 Task: Add a condition where "Status category Less than Closed" in pending tickets.
Action: Mouse moved to (143, 500)
Screenshot: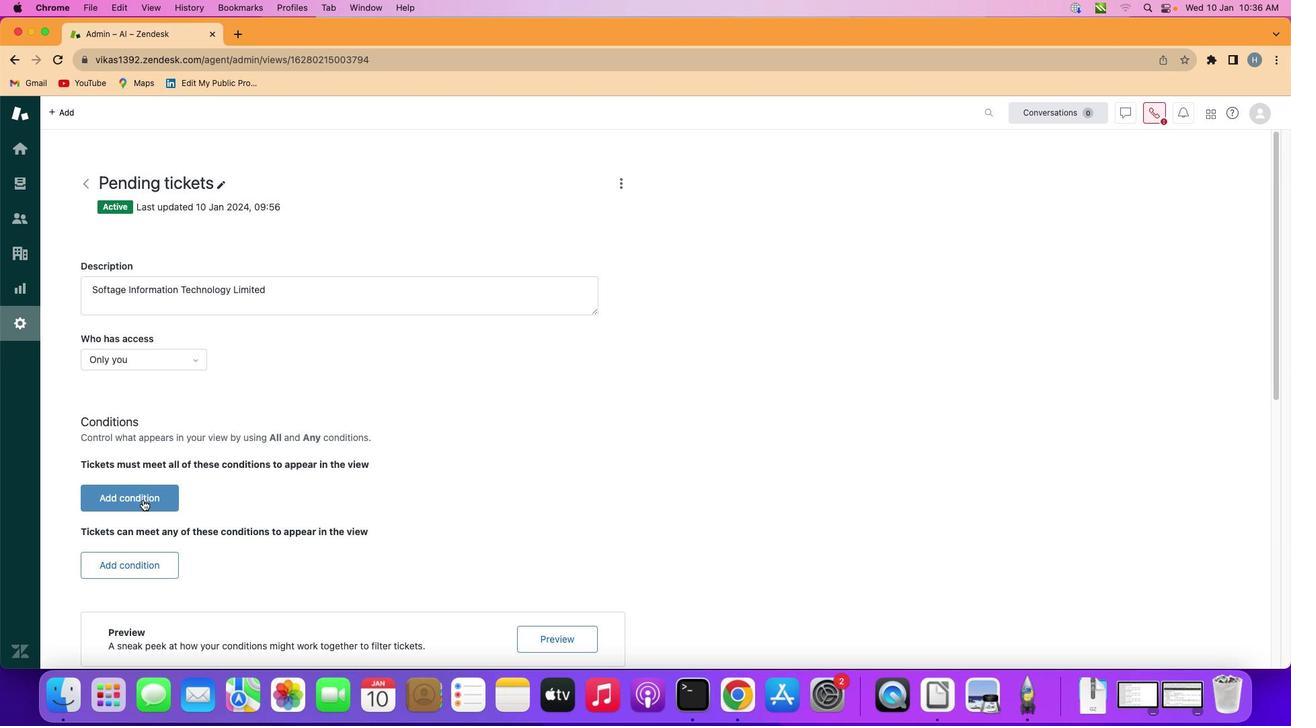 
Action: Mouse pressed left at (143, 500)
Screenshot: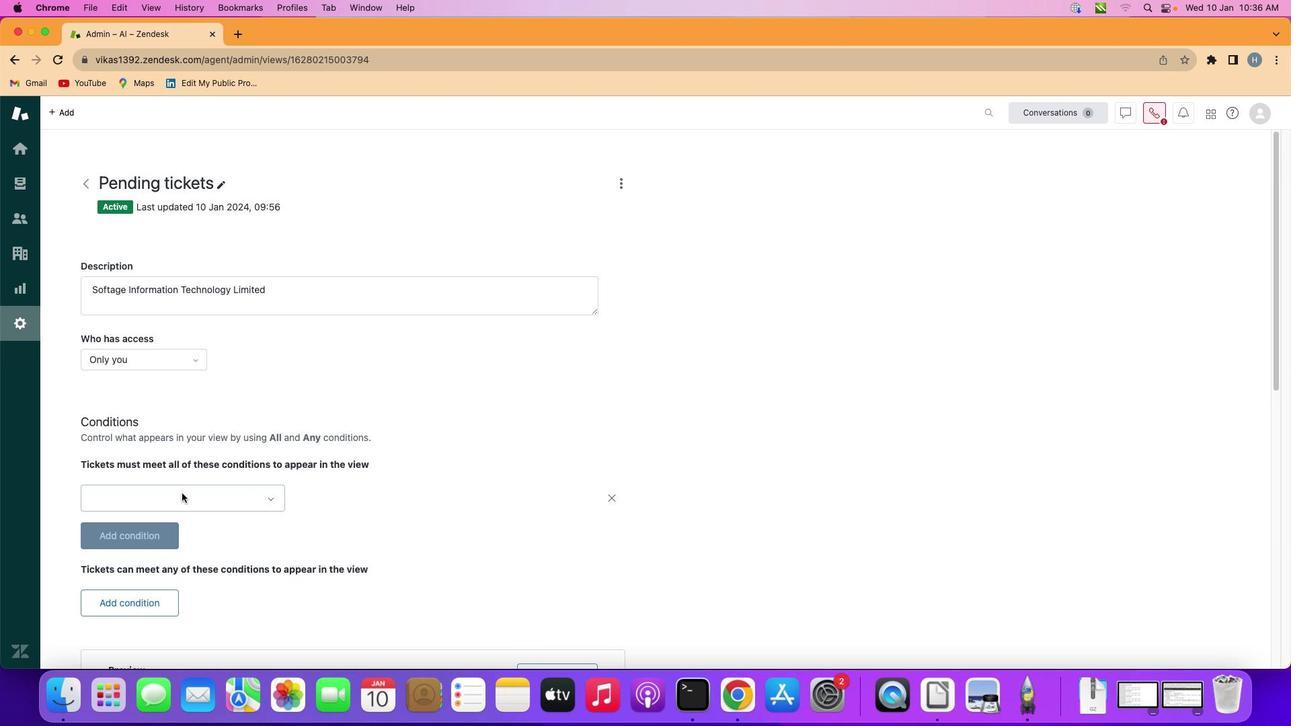 
Action: Mouse moved to (201, 490)
Screenshot: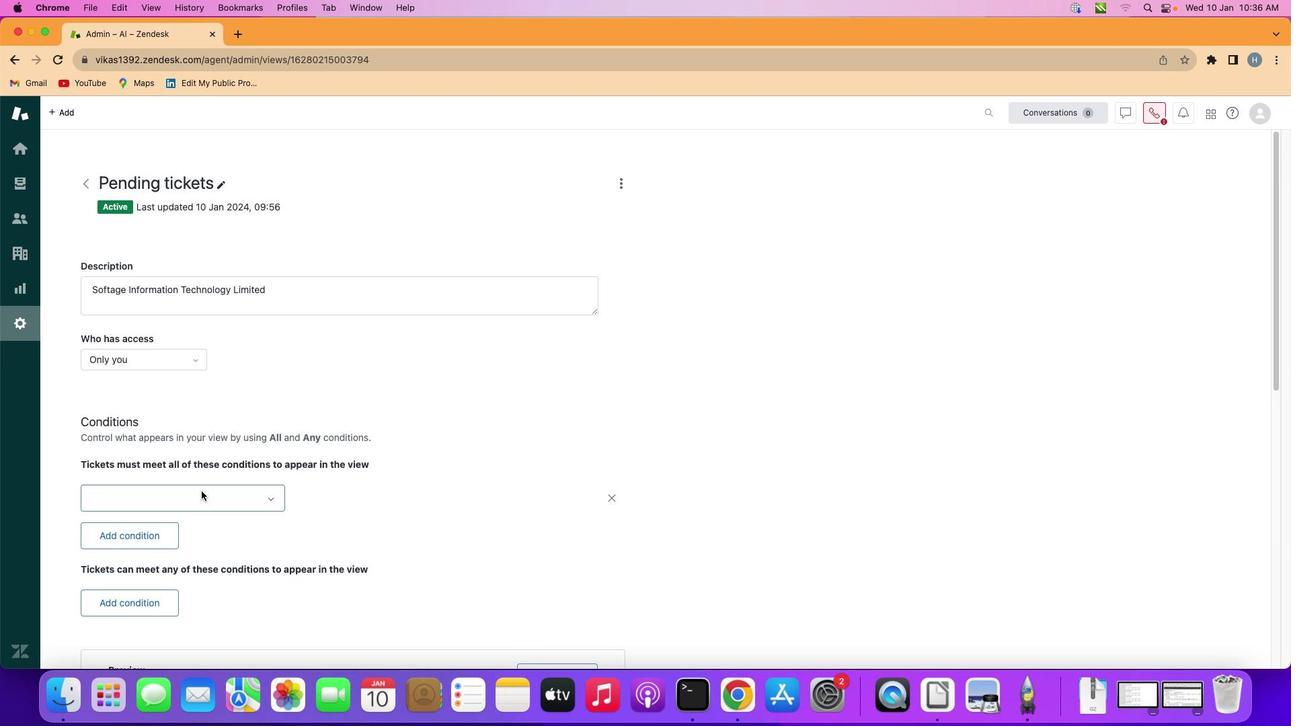 
Action: Mouse pressed left at (201, 490)
Screenshot: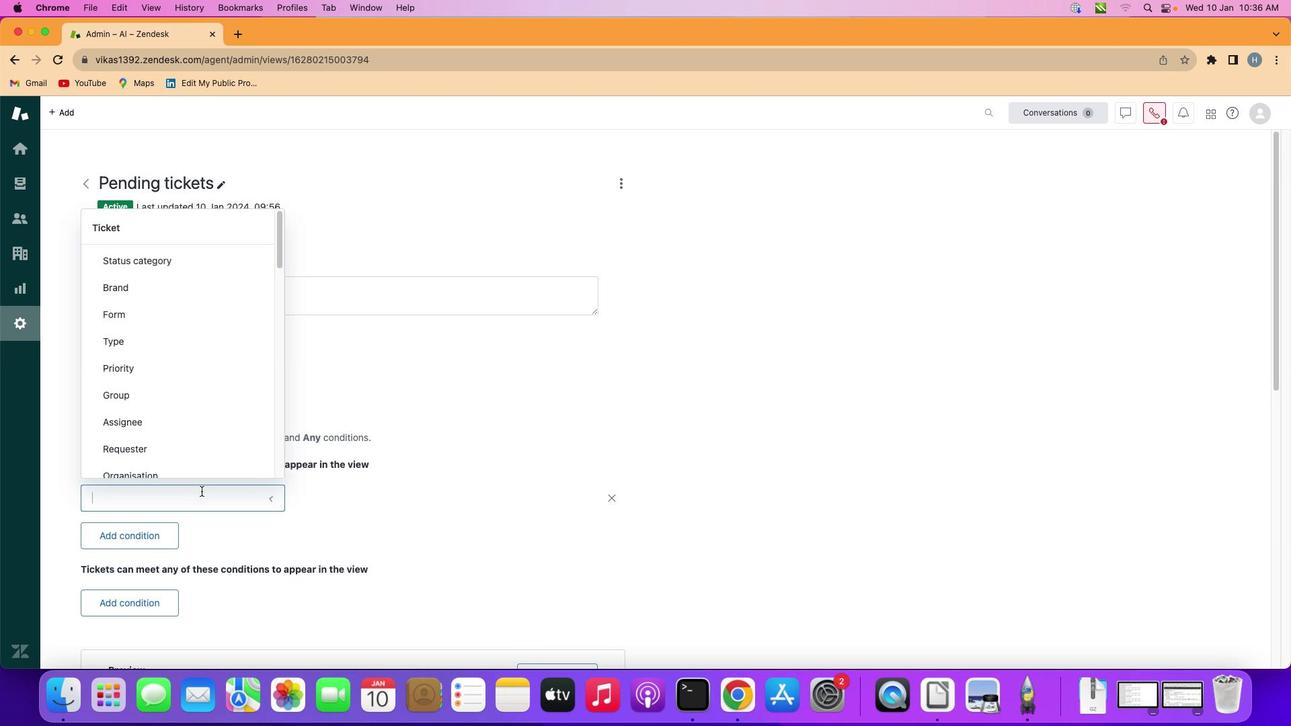 
Action: Mouse moved to (221, 267)
Screenshot: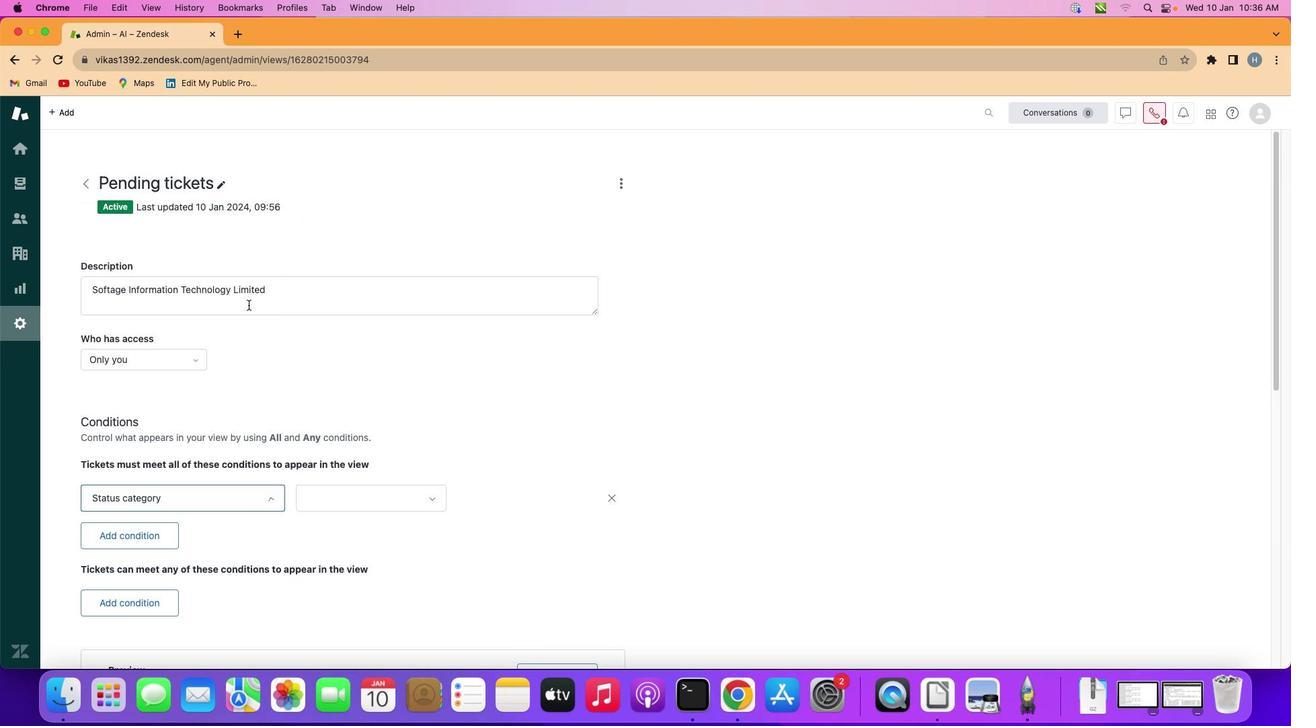 
Action: Mouse pressed left at (221, 267)
Screenshot: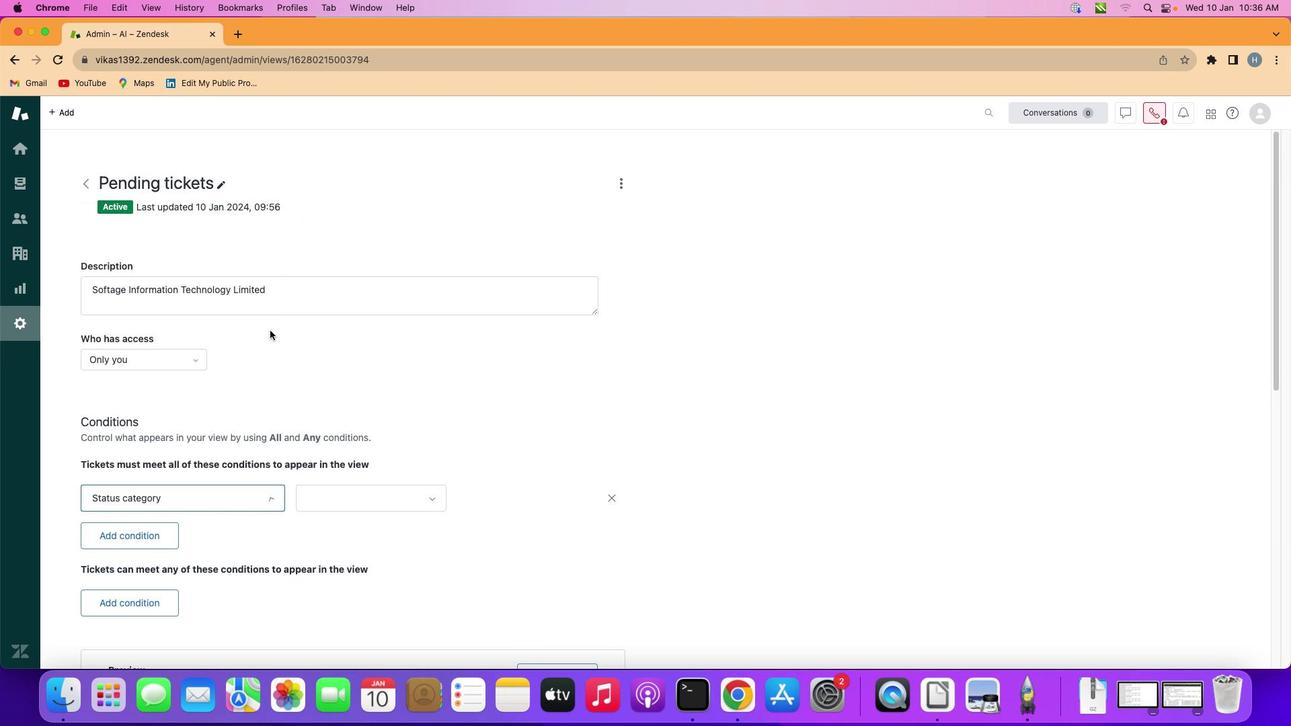 
Action: Mouse moved to (393, 501)
Screenshot: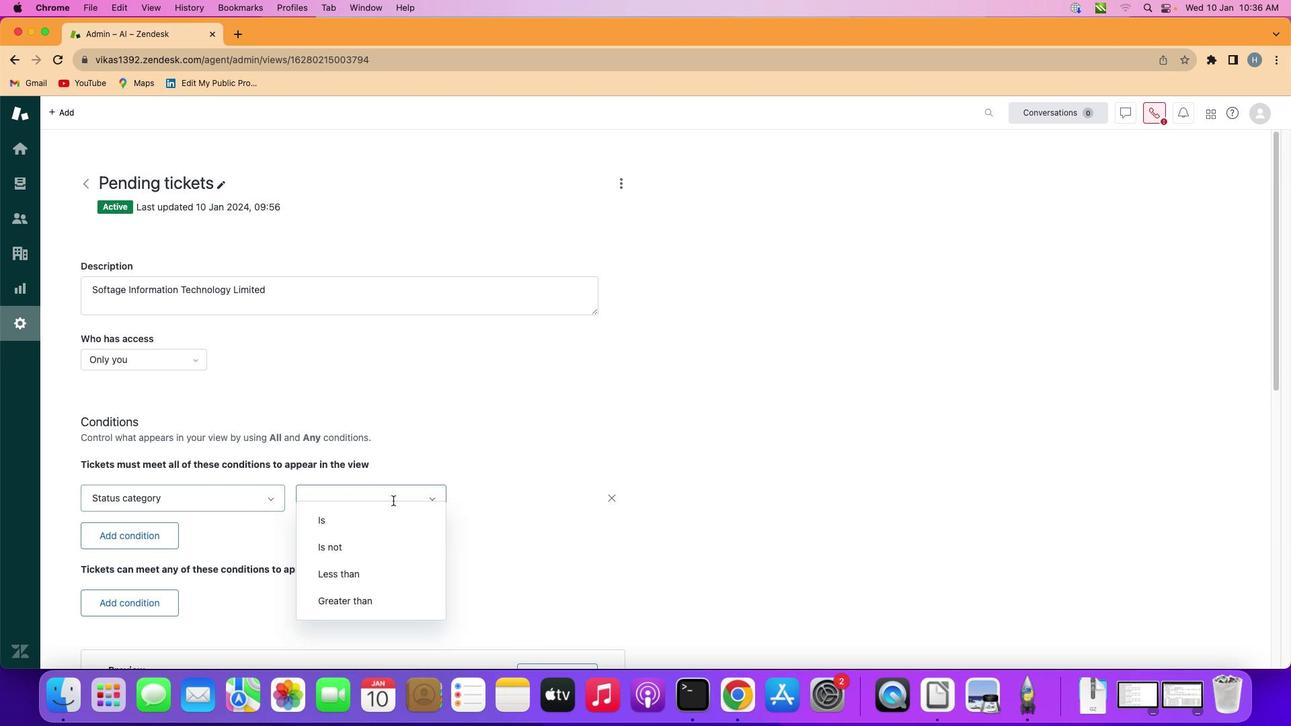 
Action: Mouse pressed left at (393, 501)
Screenshot: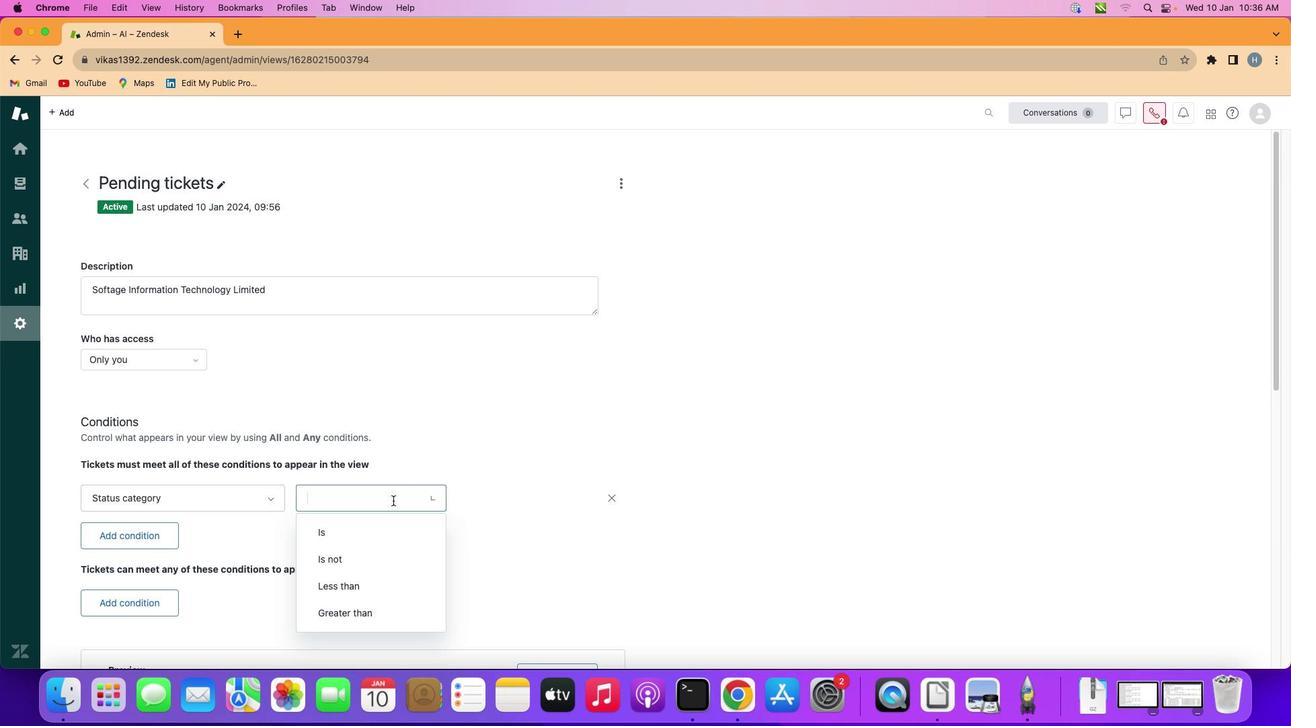 
Action: Mouse moved to (384, 585)
Screenshot: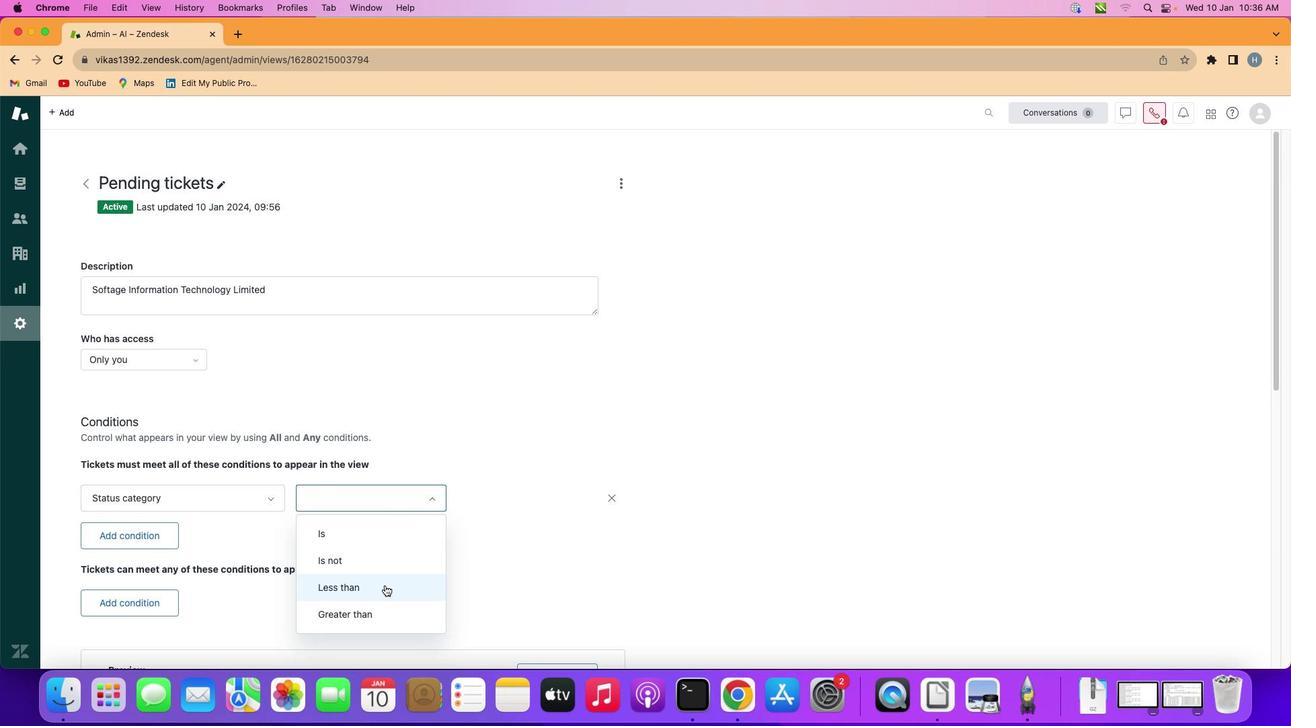 
Action: Mouse pressed left at (384, 585)
Screenshot: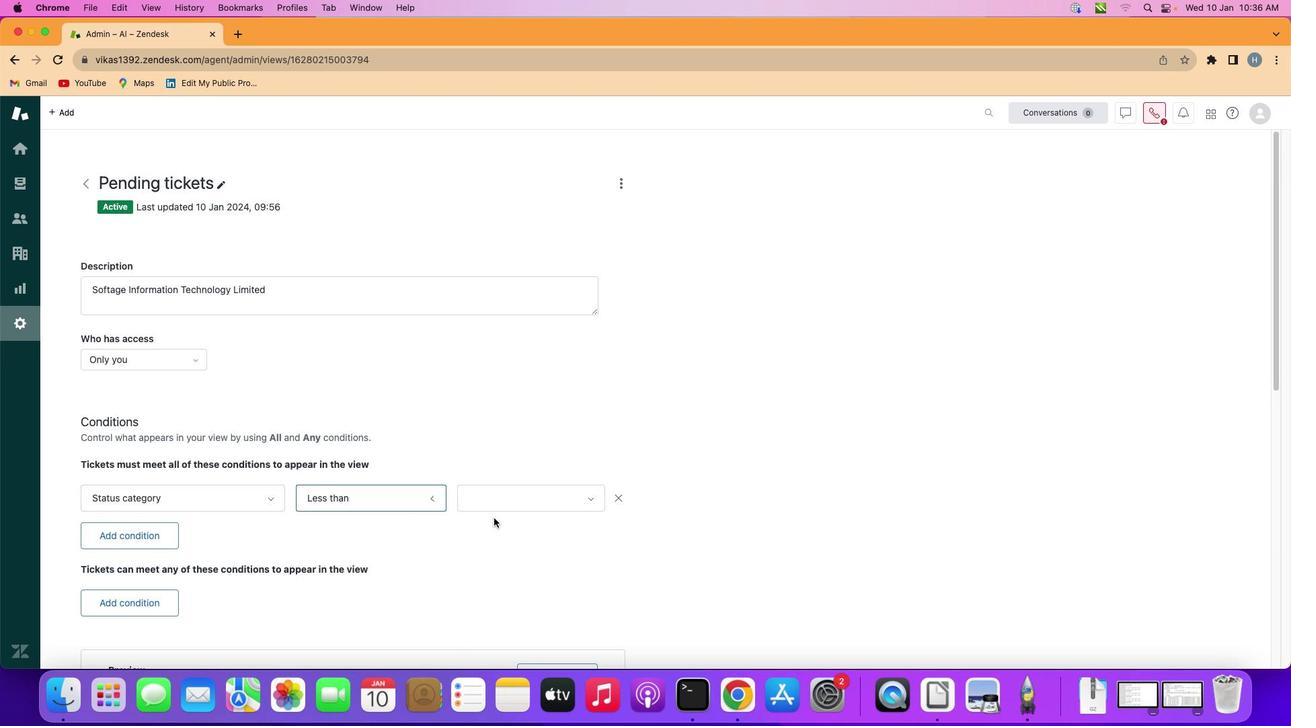 
Action: Mouse moved to (546, 494)
Screenshot: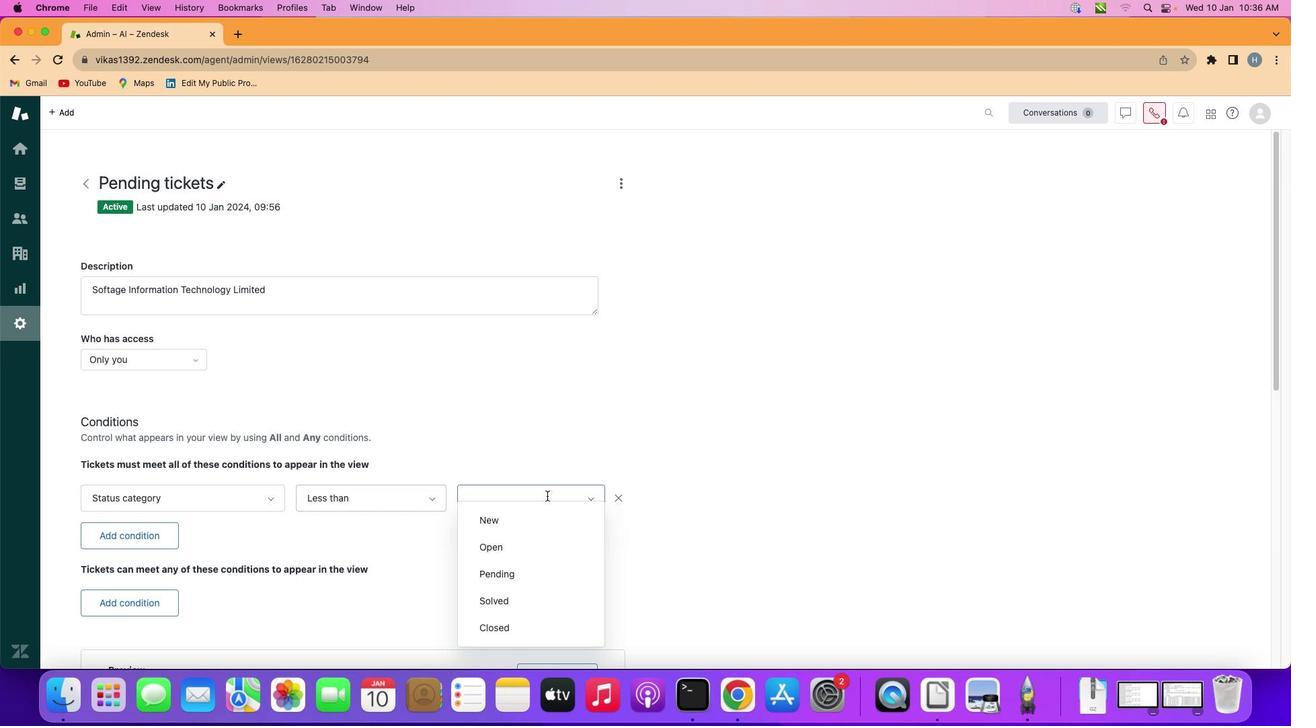 
Action: Mouse pressed left at (546, 494)
Screenshot: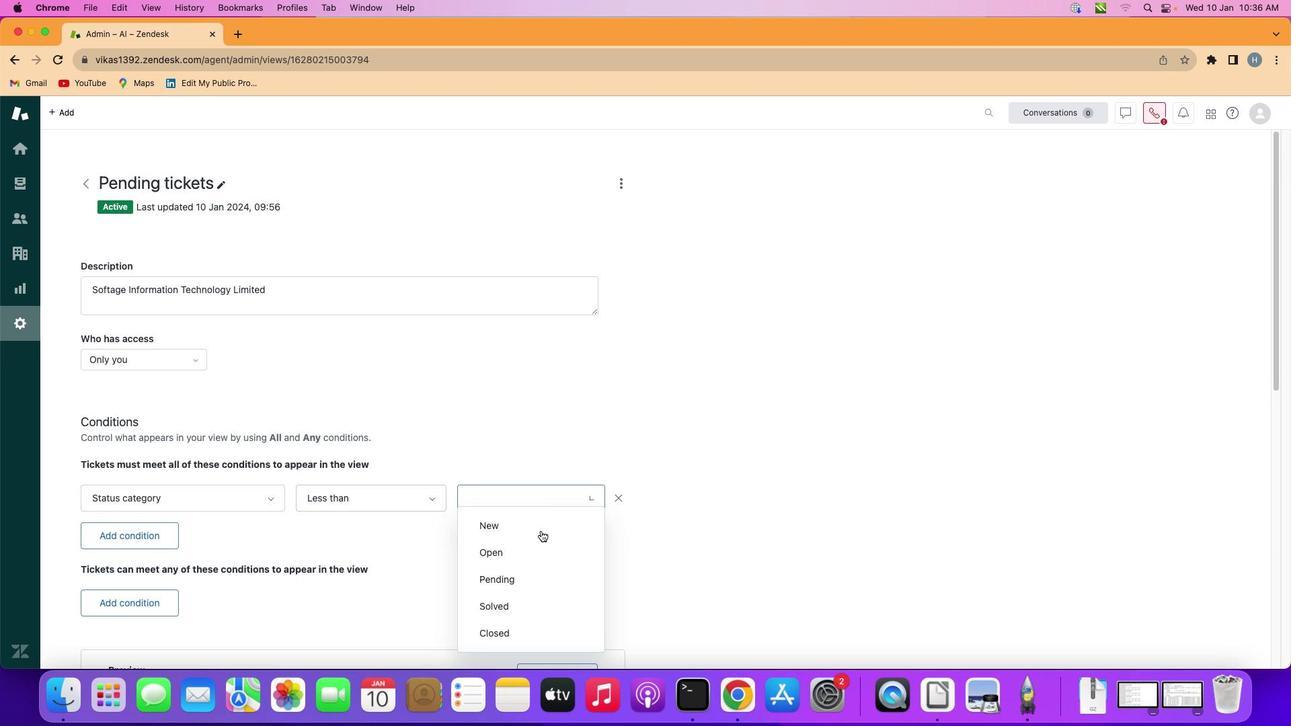 
Action: Mouse moved to (521, 638)
Screenshot: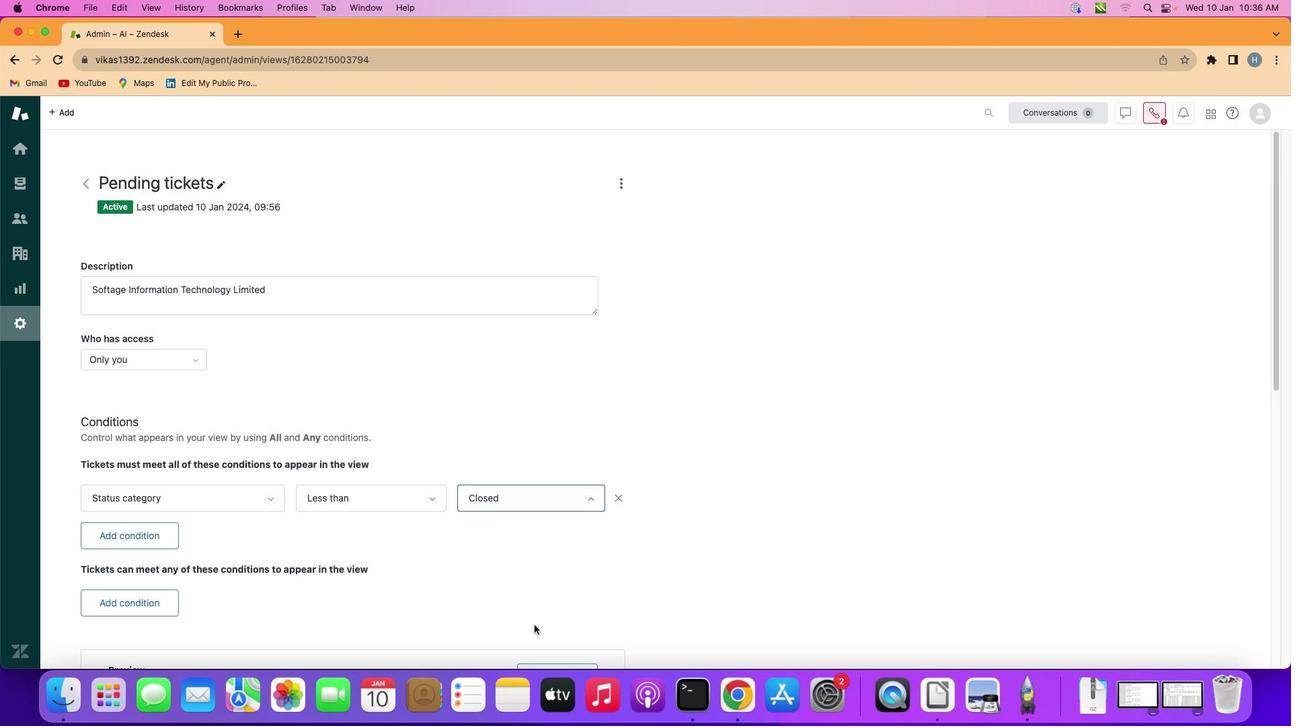 
Action: Mouse pressed left at (521, 638)
Screenshot: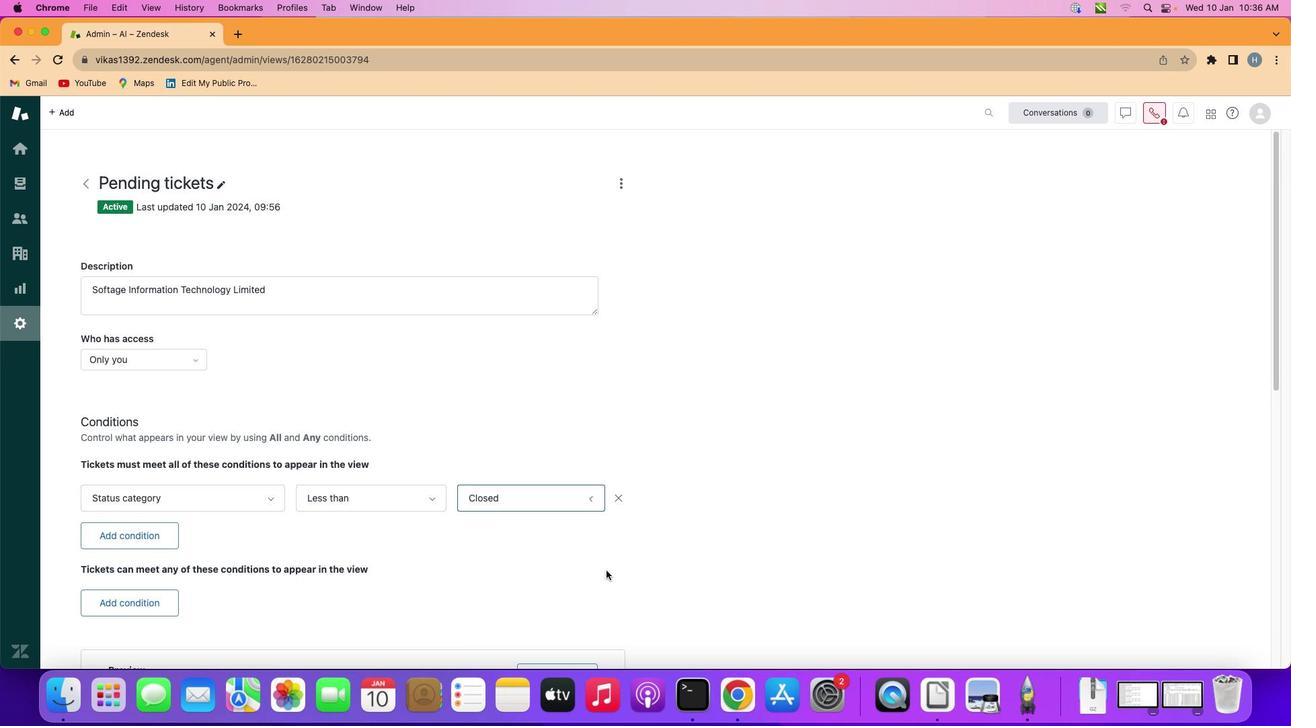 
Action: Mouse moved to (618, 558)
Screenshot: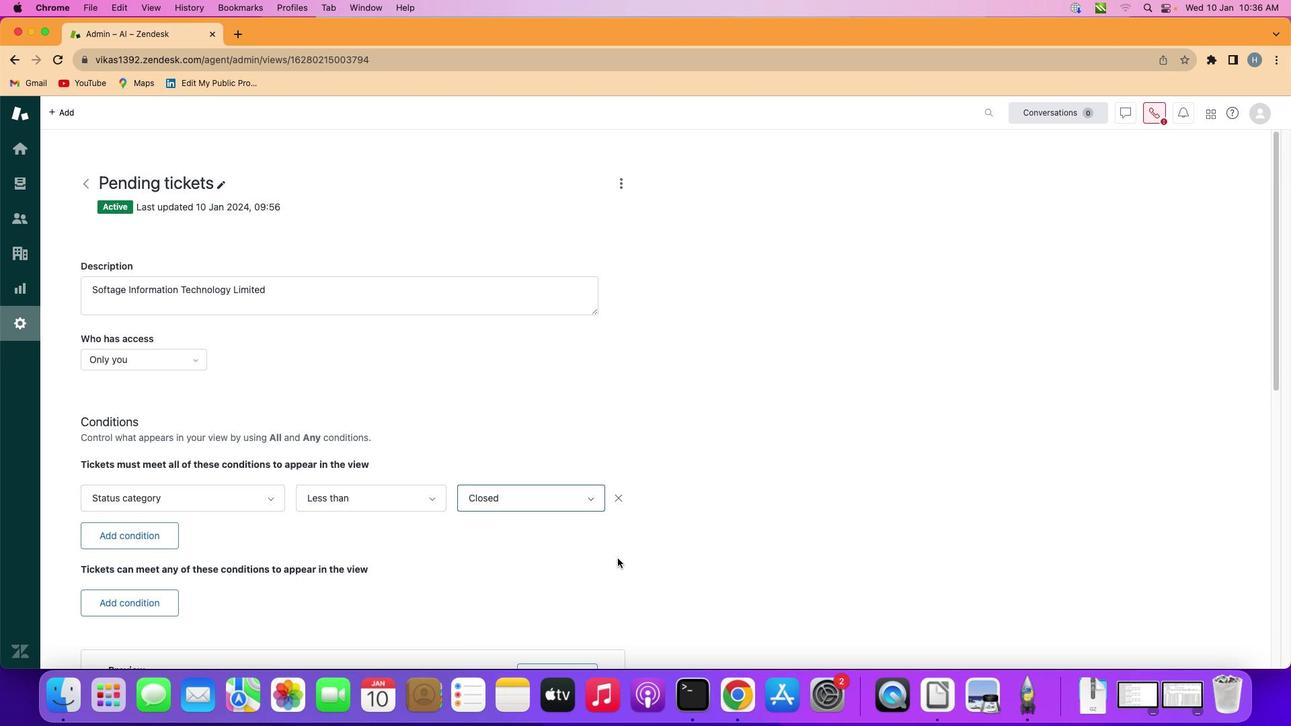 
